 Task: Select the off-in option in the auto-detect.
Action: Mouse moved to (11, 522)
Screenshot: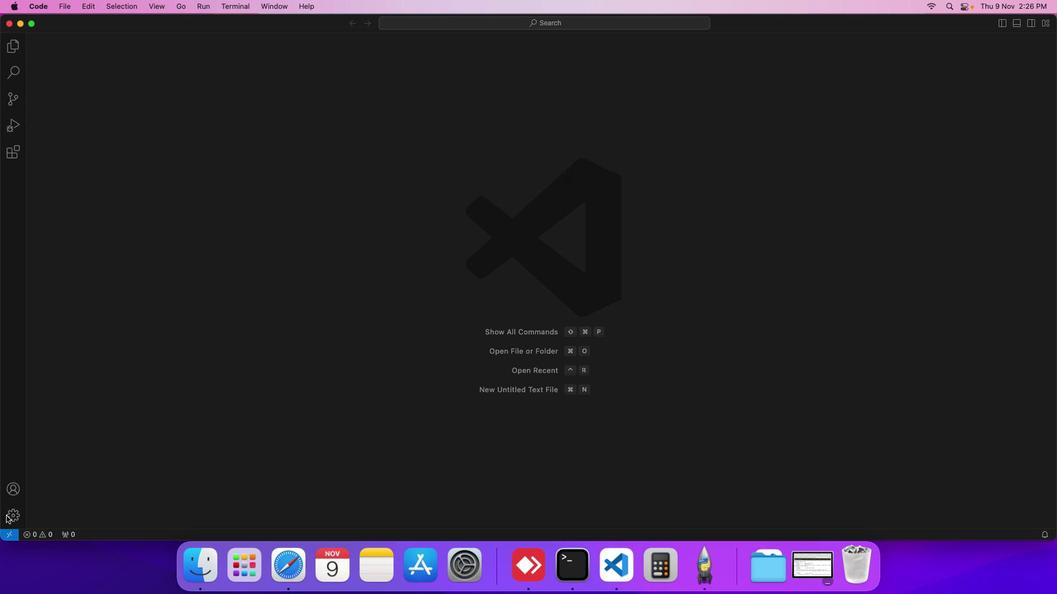 
Action: Mouse pressed left at (11, 522)
Screenshot: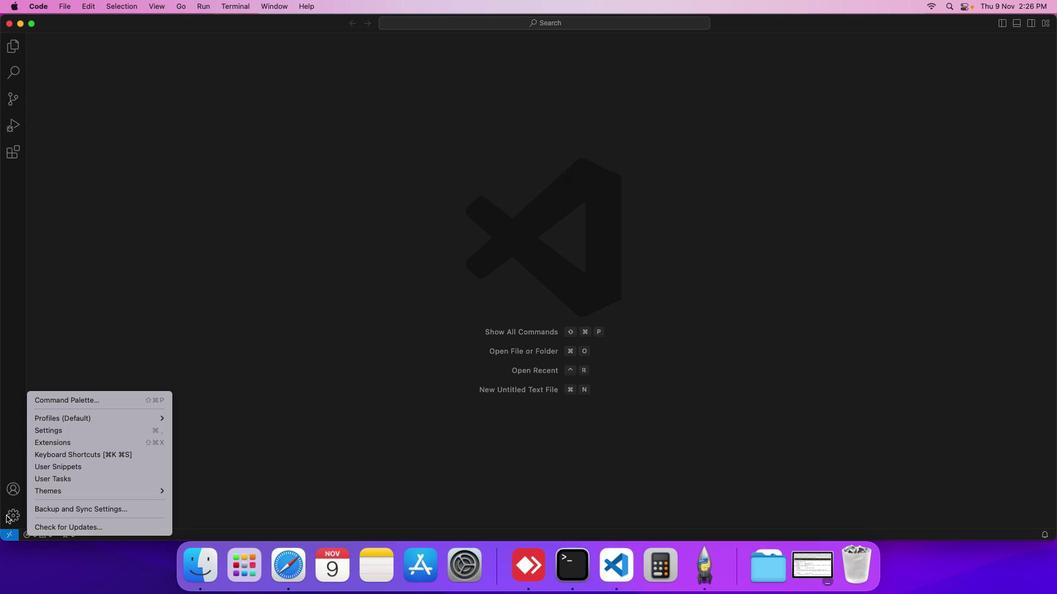 
Action: Mouse moved to (63, 435)
Screenshot: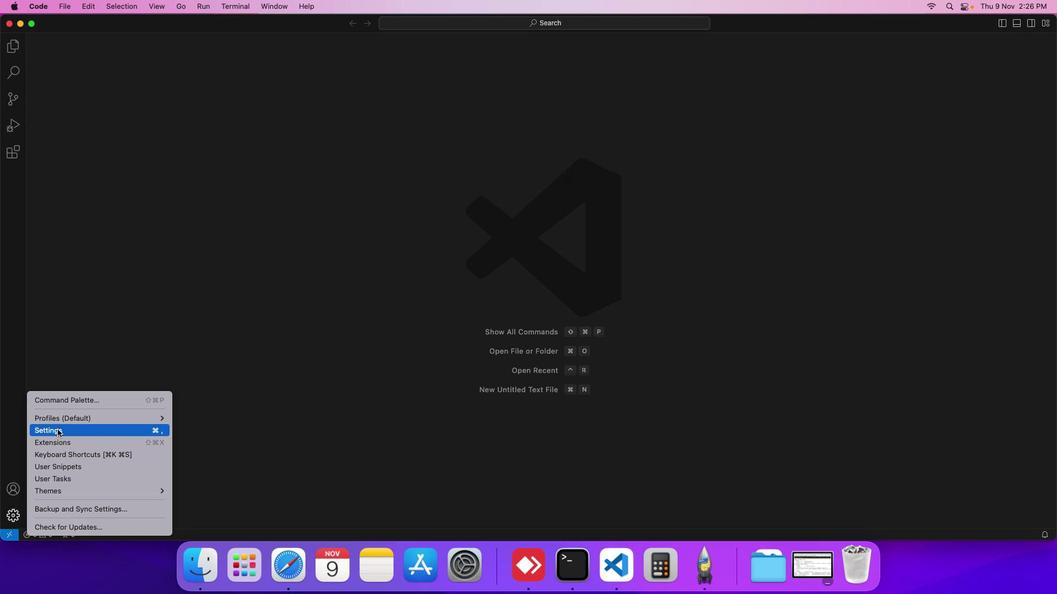 
Action: Mouse pressed left at (63, 435)
Screenshot: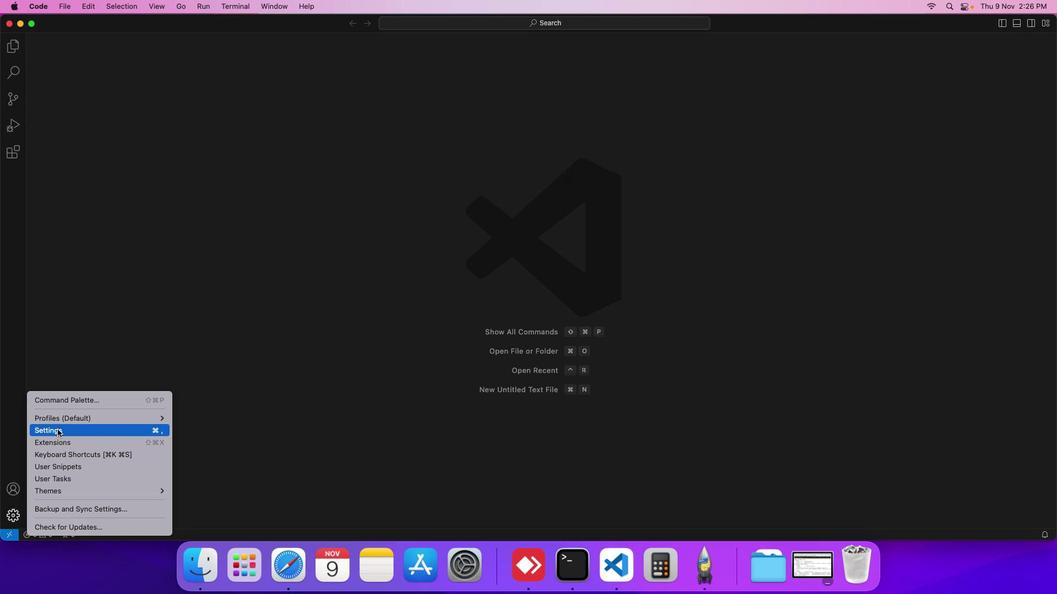 
Action: Mouse moved to (242, 199)
Screenshot: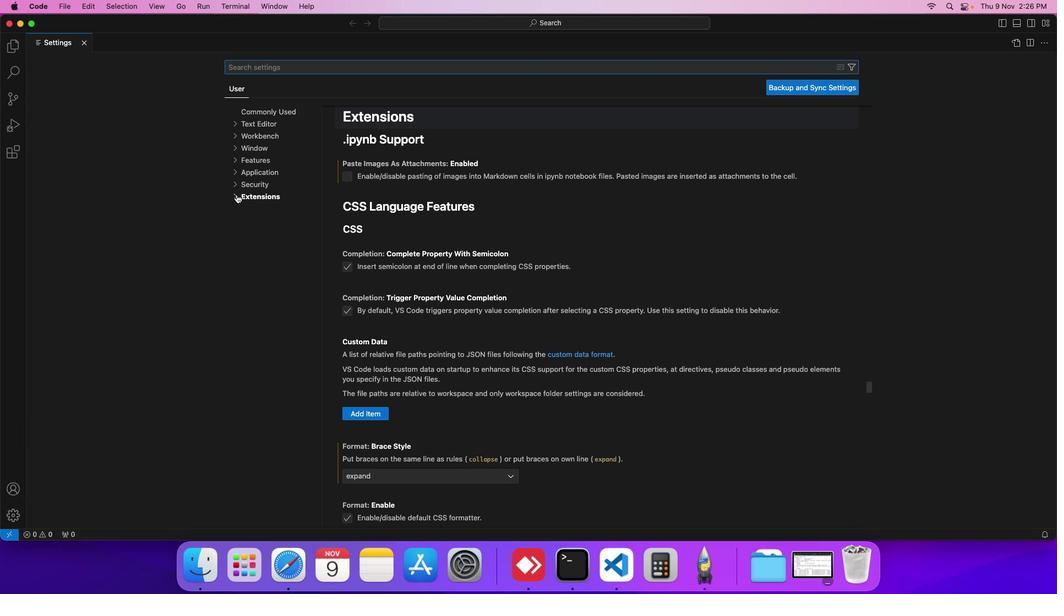 
Action: Mouse pressed left at (242, 199)
Screenshot: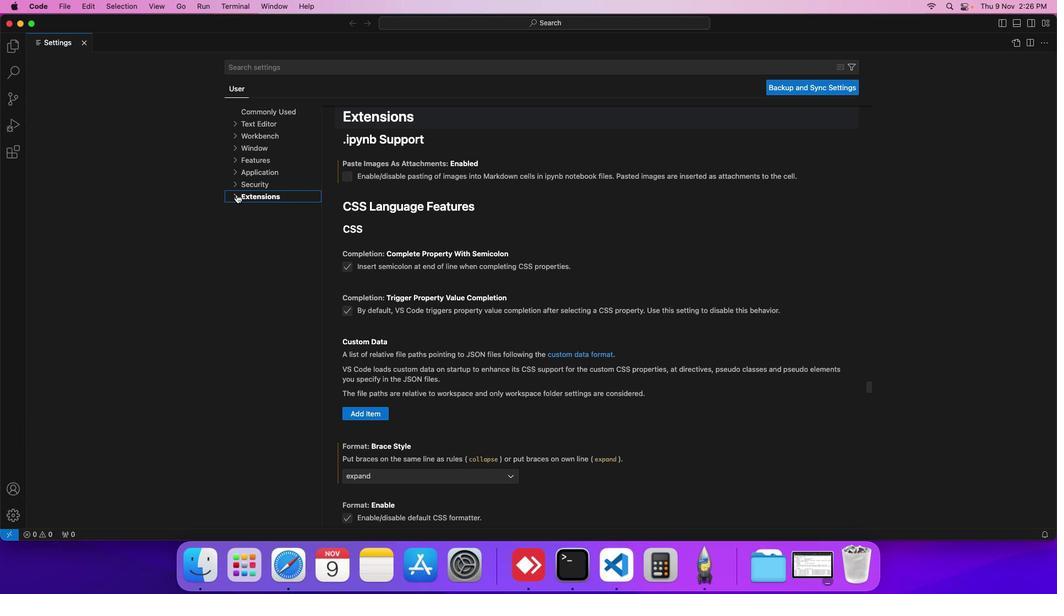
Action: Mouse moved to (264, 418)
Screenshot: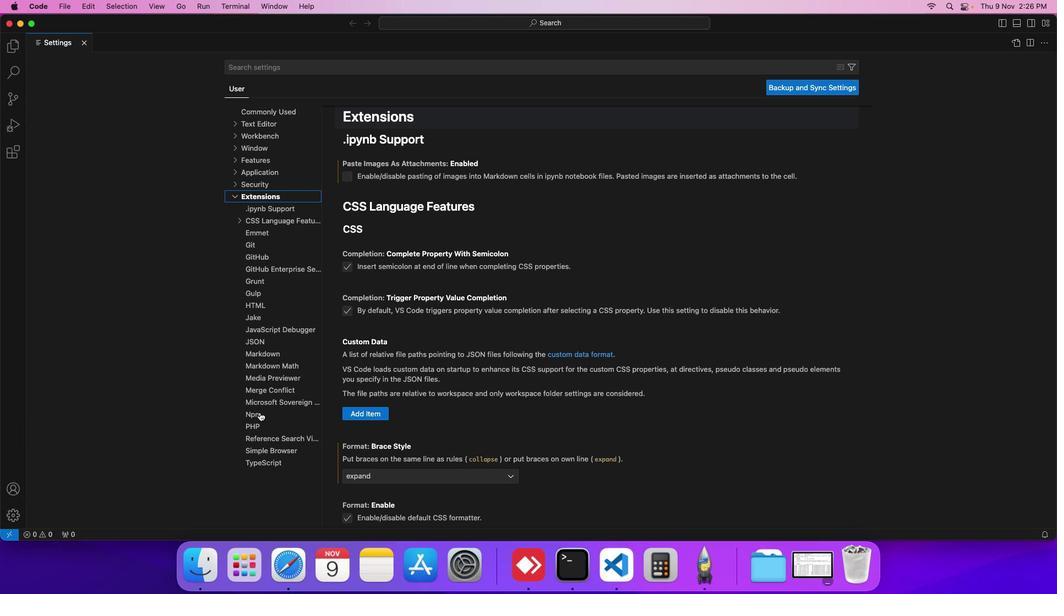 
Action: Mouse pressed left at (264, 418)
Screenshot: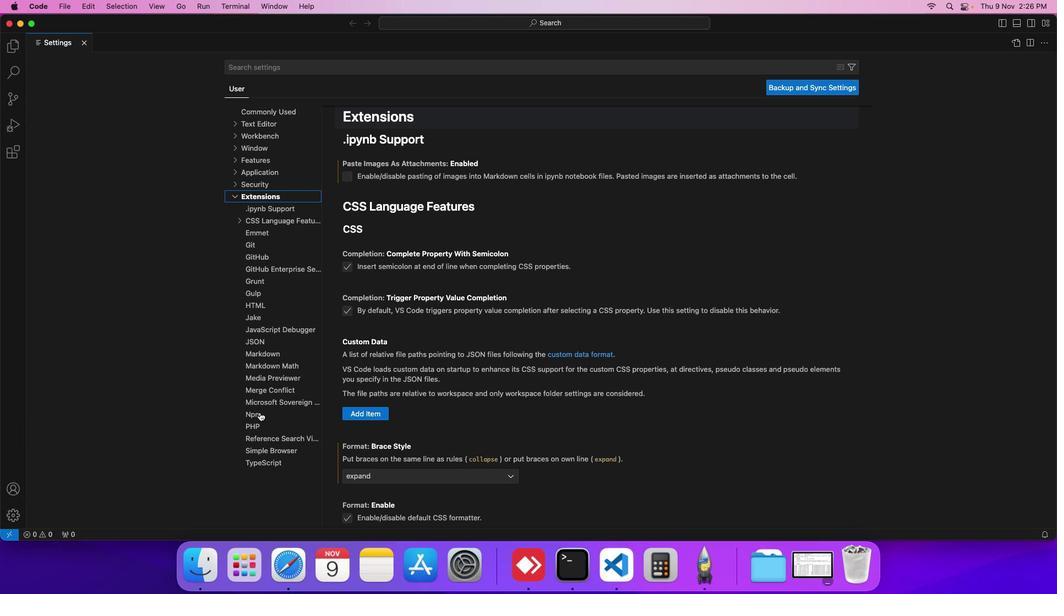 
Action: Mouse moved to (406, 176)
Screenshot: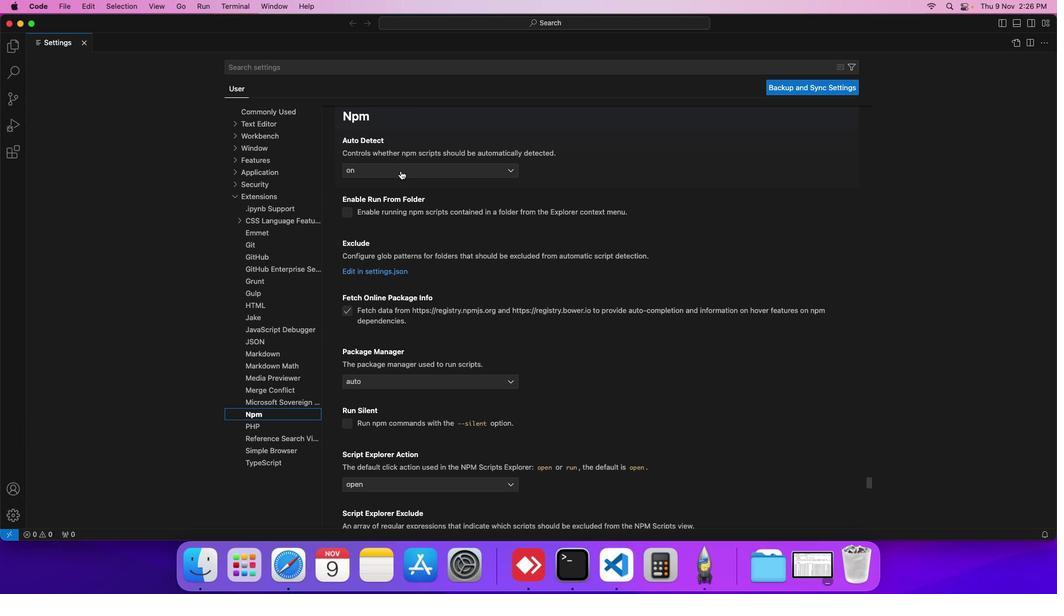 
Action: Mouse pressed left at (406, 176)
Screenshot: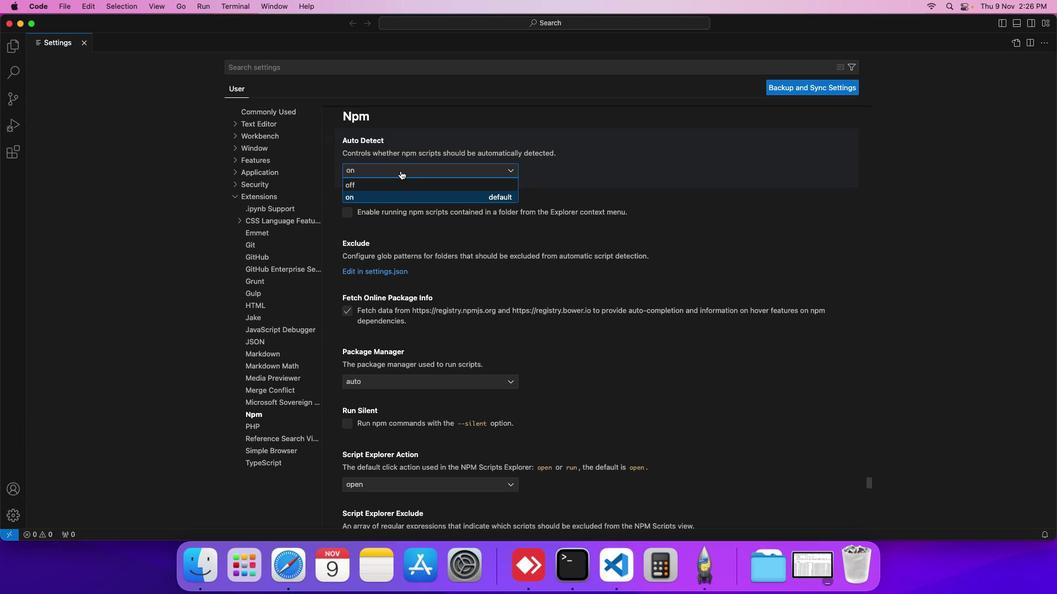 
Action: Mouse moved to (384, 191)
Screenshot: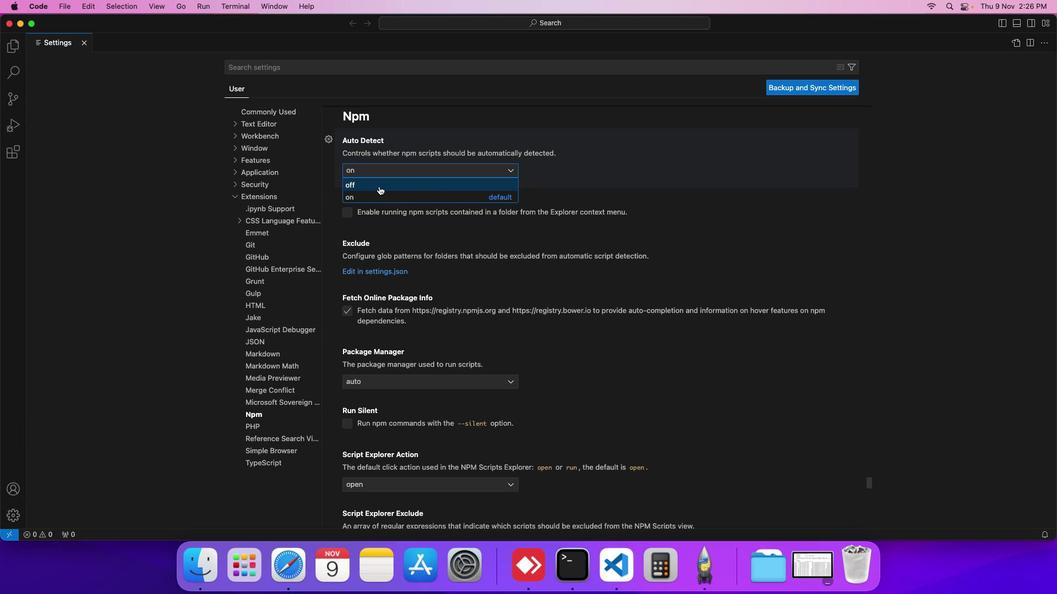 
Action: Mouse pressed left at (384, 191)
Screenshot: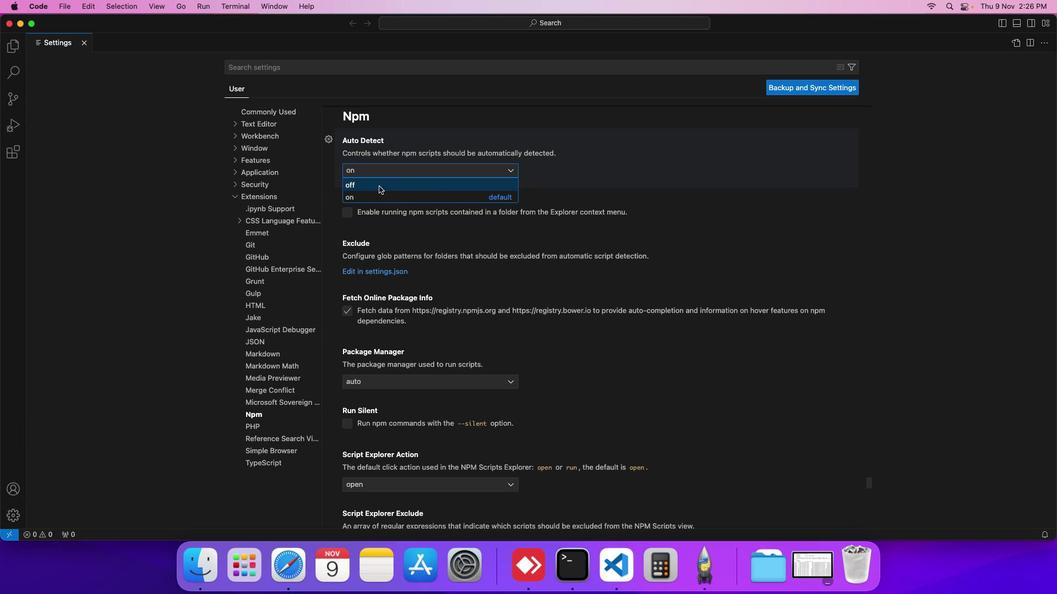 
Action: Mouse moved to (393, 184)
Screenshot: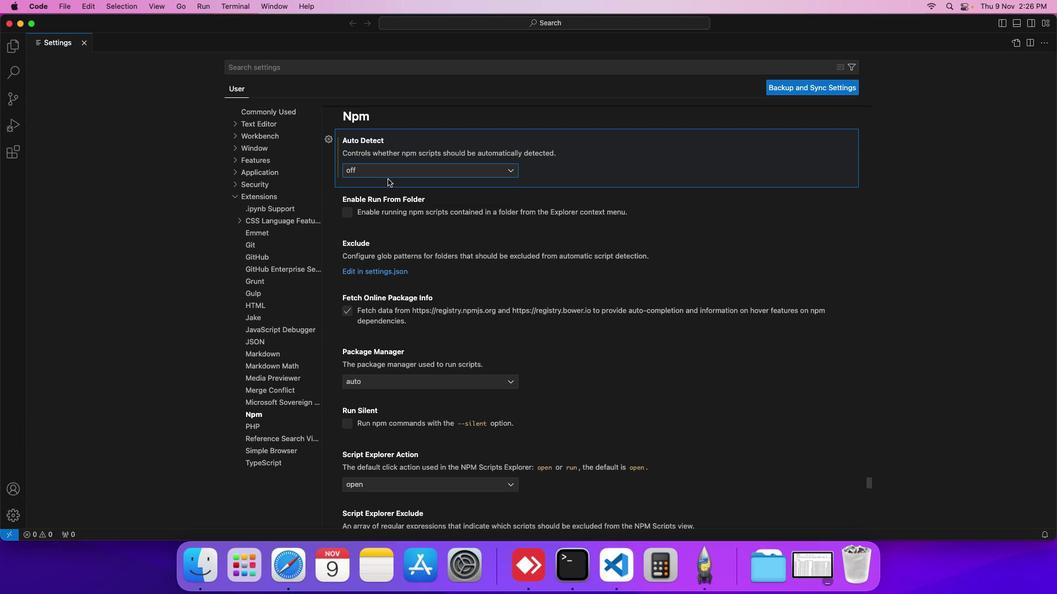 
